 Task: Update the home feature of the saved search to include the primary bedroom on the main floor.
Action: Mouse moved to (1115, 173)
Screenshot: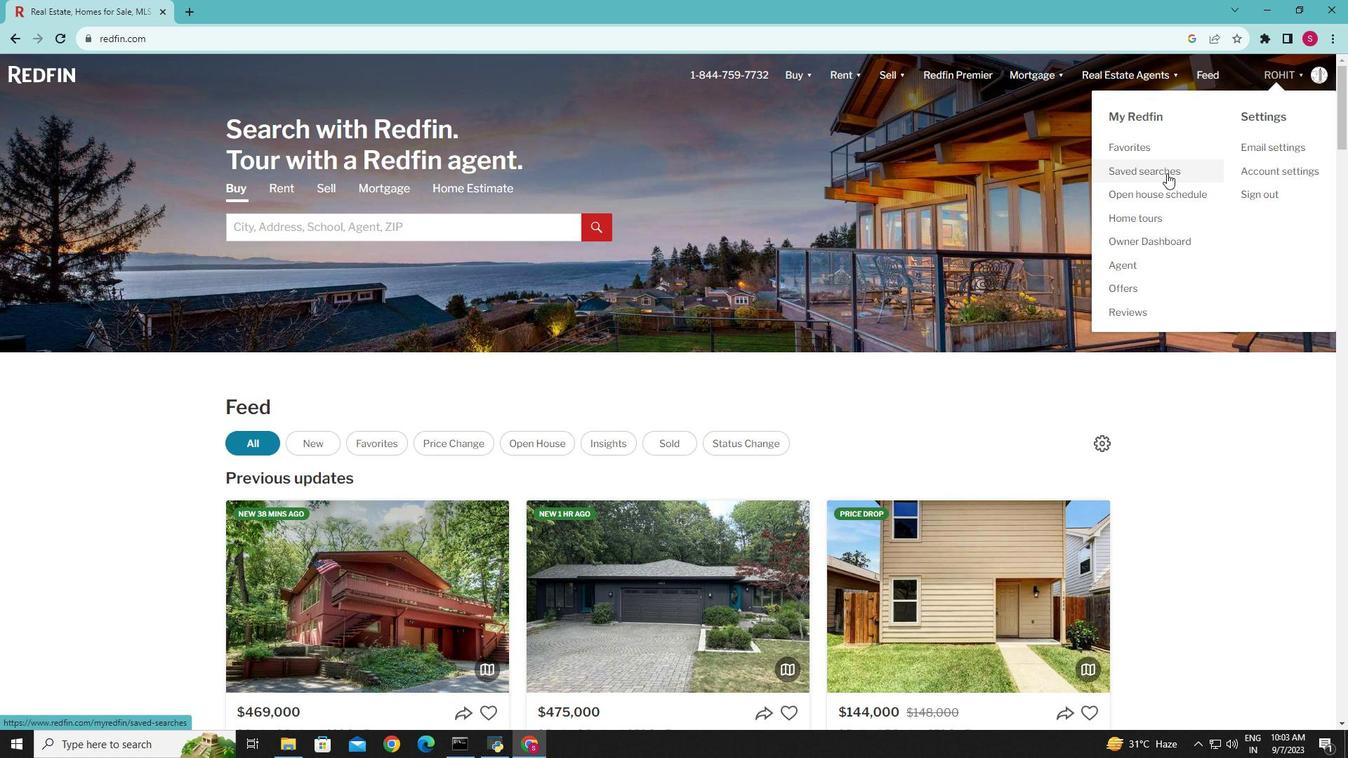 
Action: Mouse pressed left at (1115, 173)
Screenshot: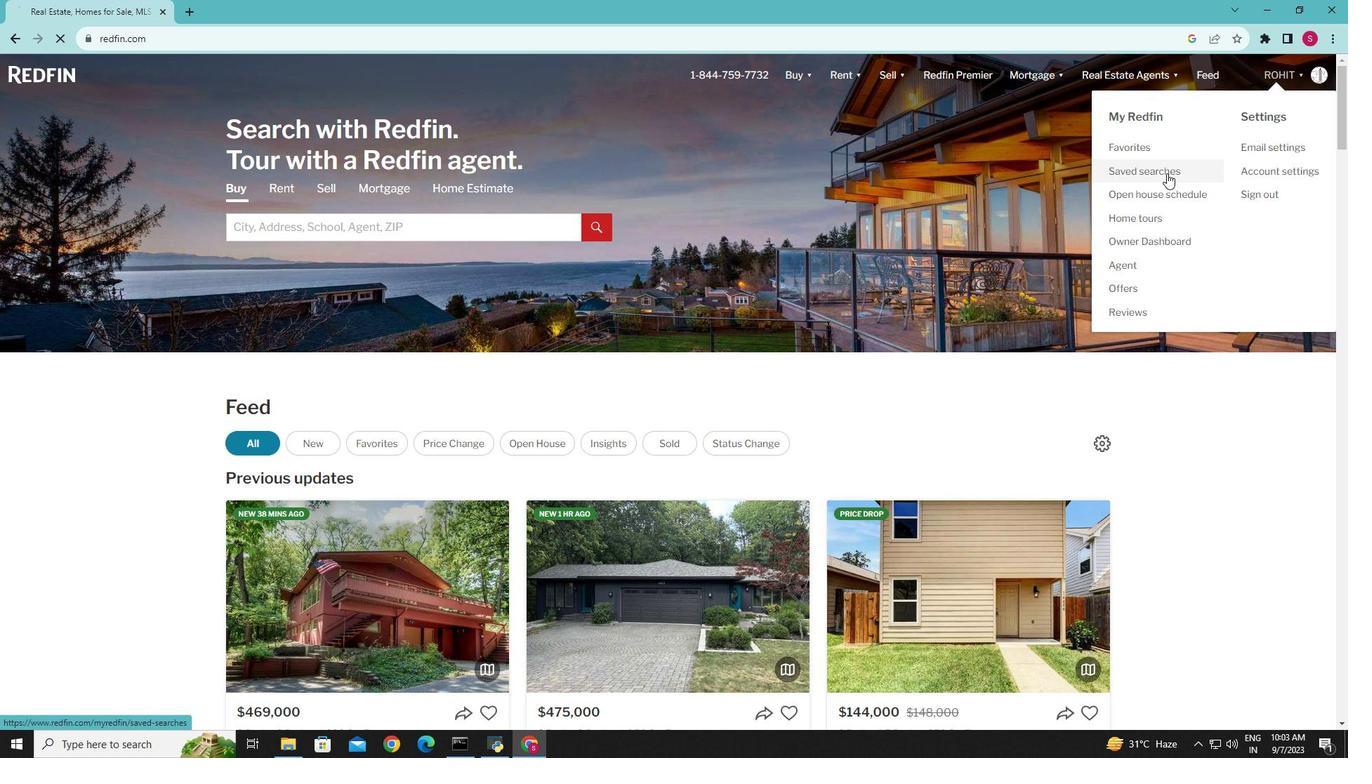 
Action: Mouse moved to (440, 345)
Screenshot: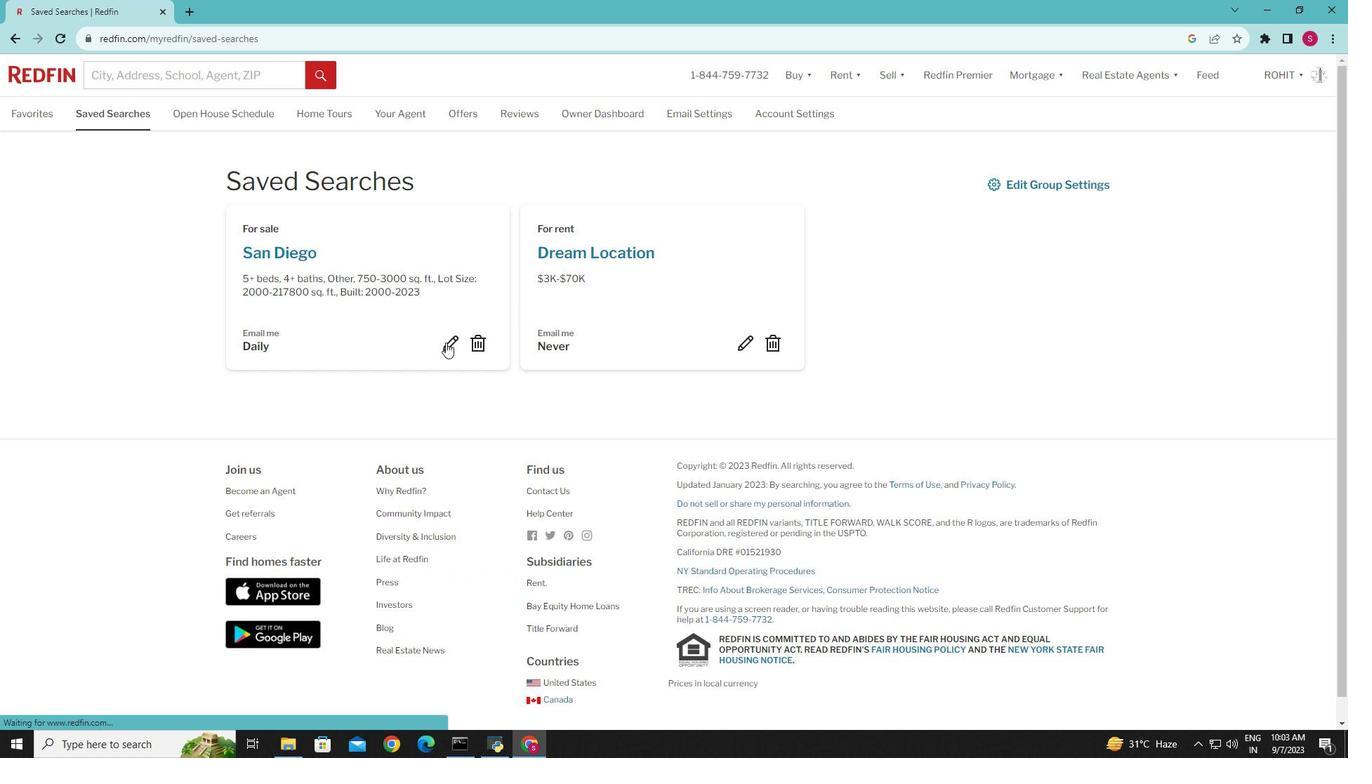 
Action: Mouse pressed left at (440, 345)
Screenshot: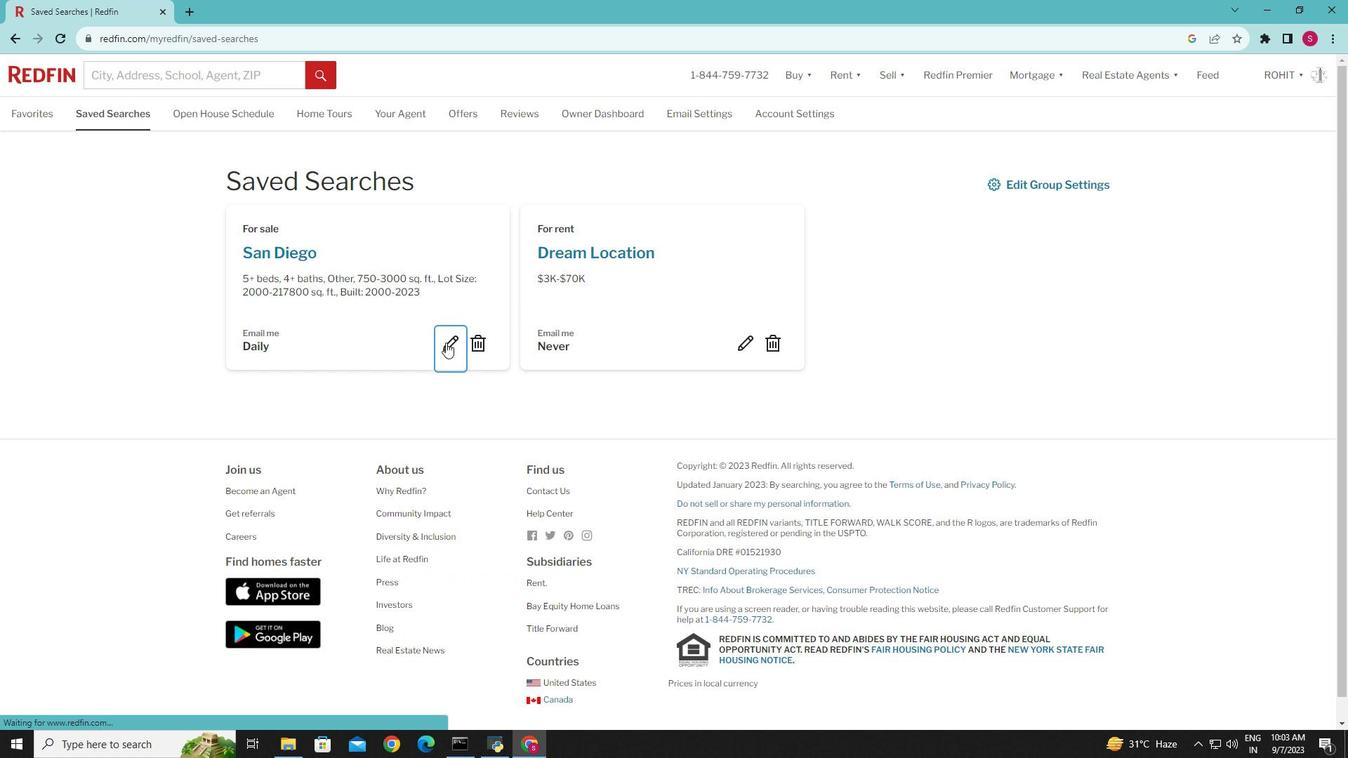 
Action: Mouse moved to (453, 359)
Screenshot: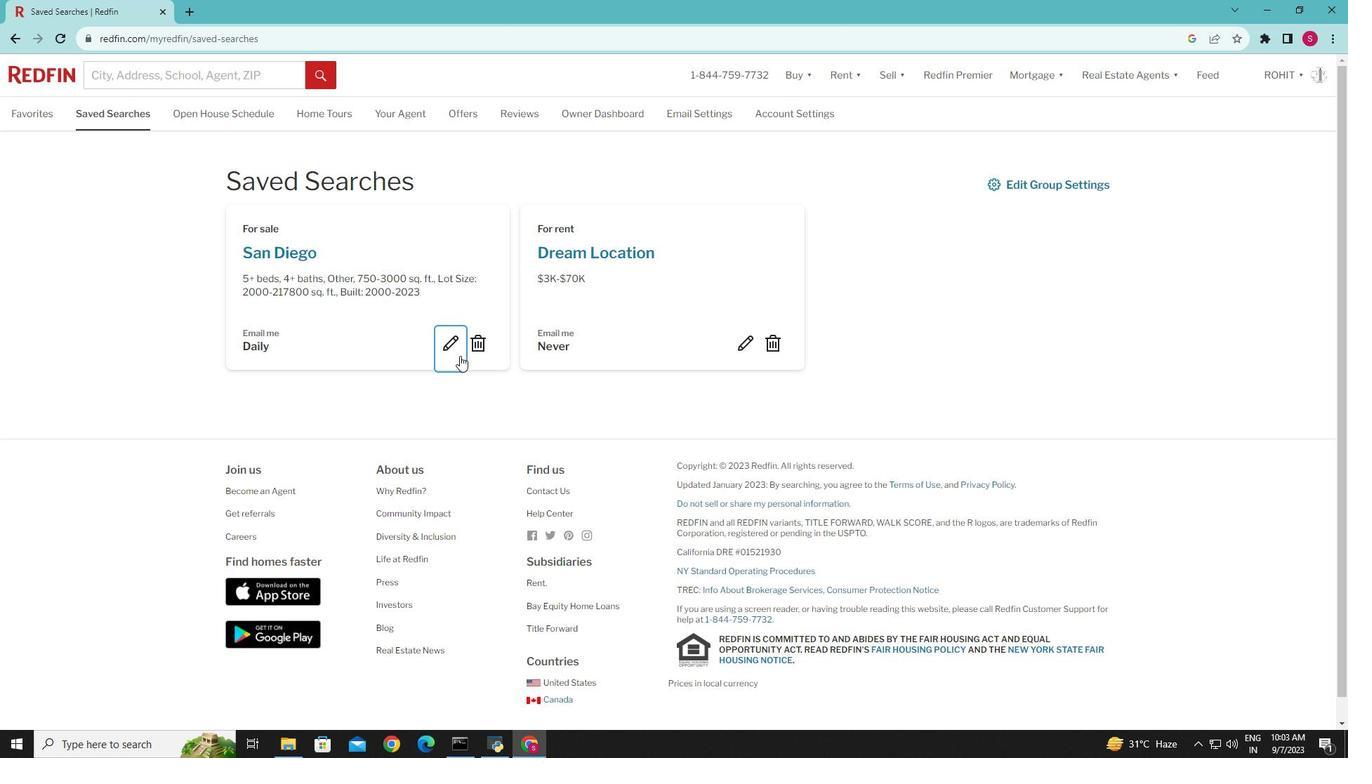 
Action: Mouse pressed left at (453, 359)
Screenshot: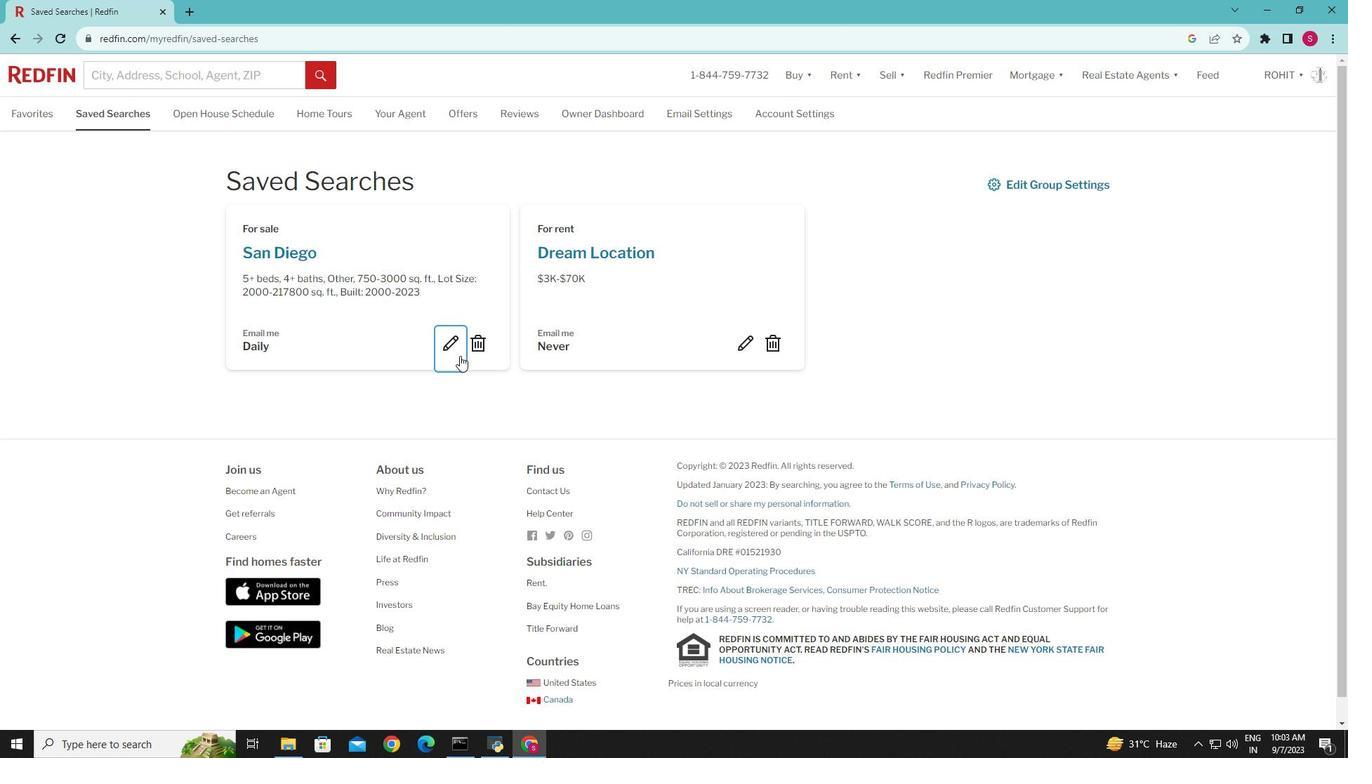 
Action: Mouse moved to (623, 415)
Screenshot: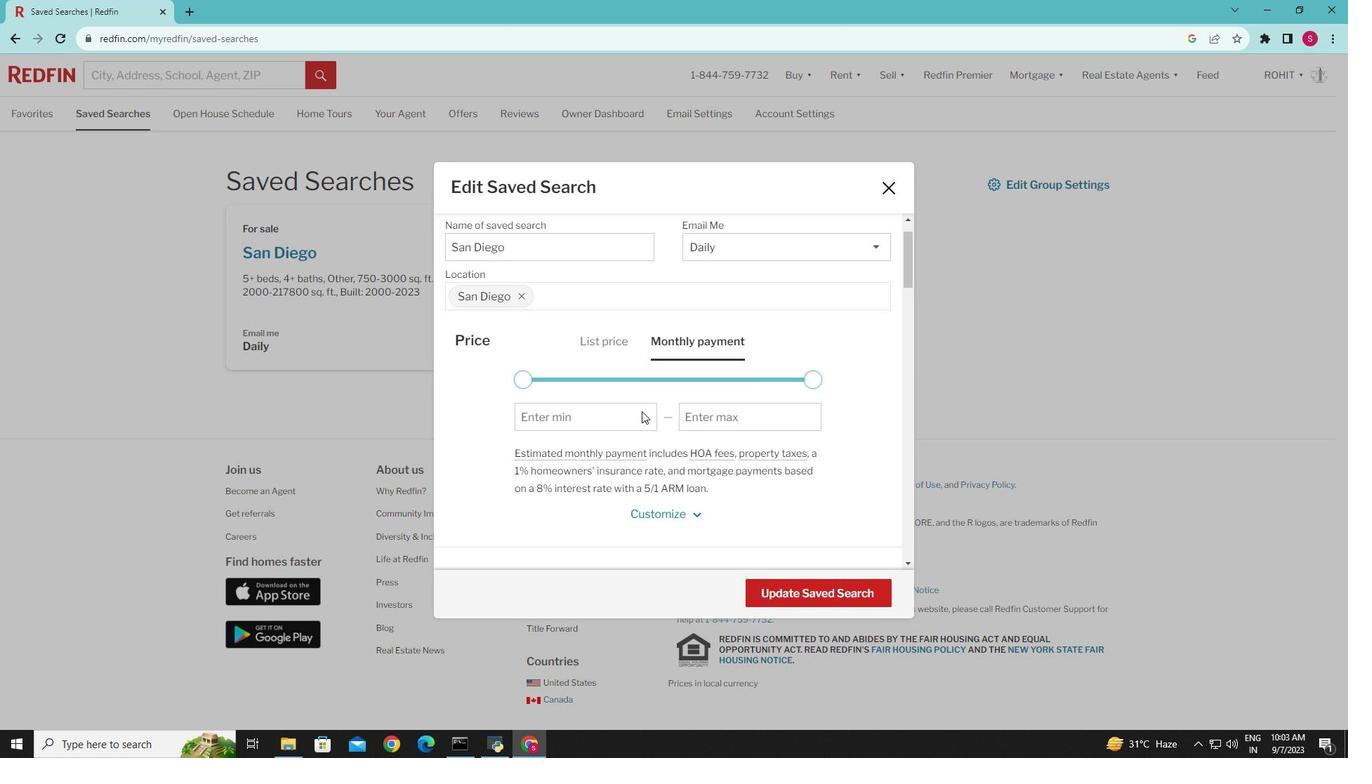 
Action: Mouse scrolled (623, 415) with delta (0, 0)
Screenshot: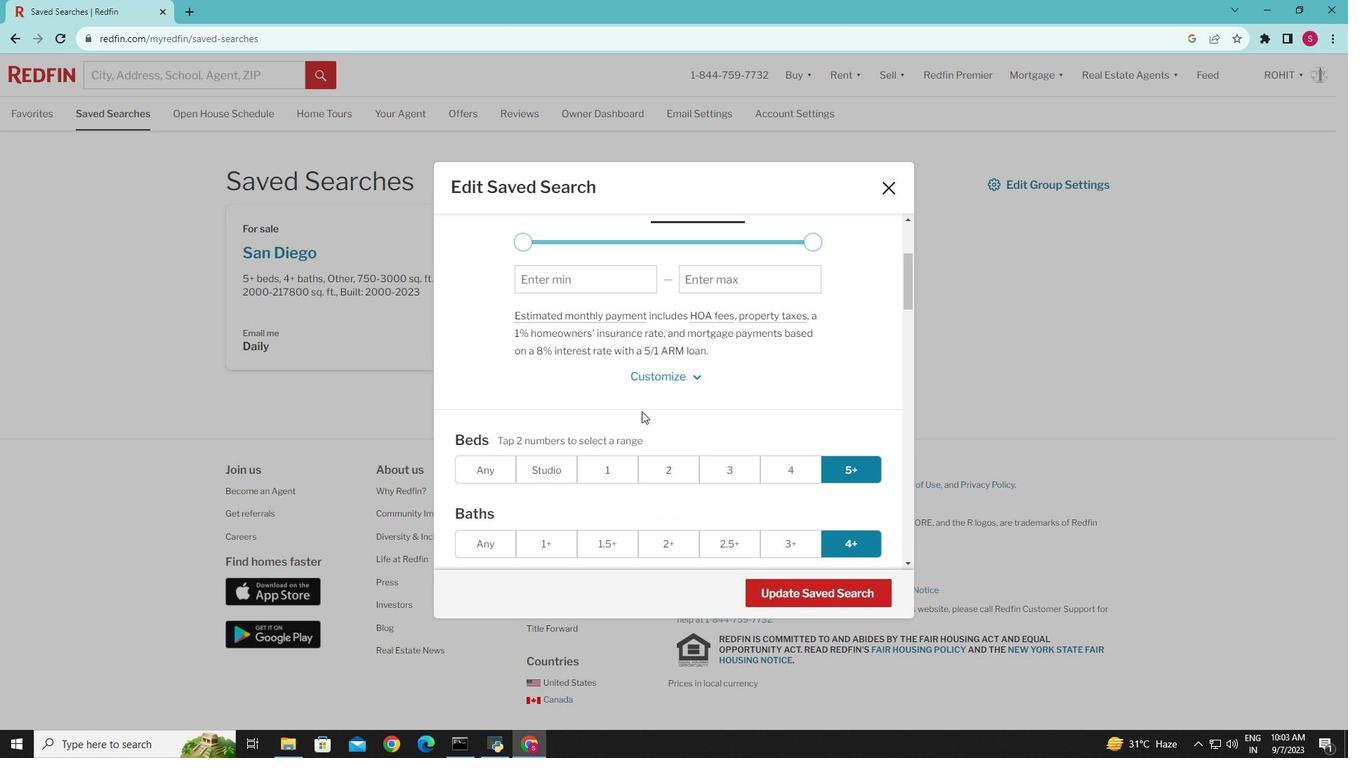 
Action: Mouse scrolled (623, 415) with delta (0, 0)
Screenshot: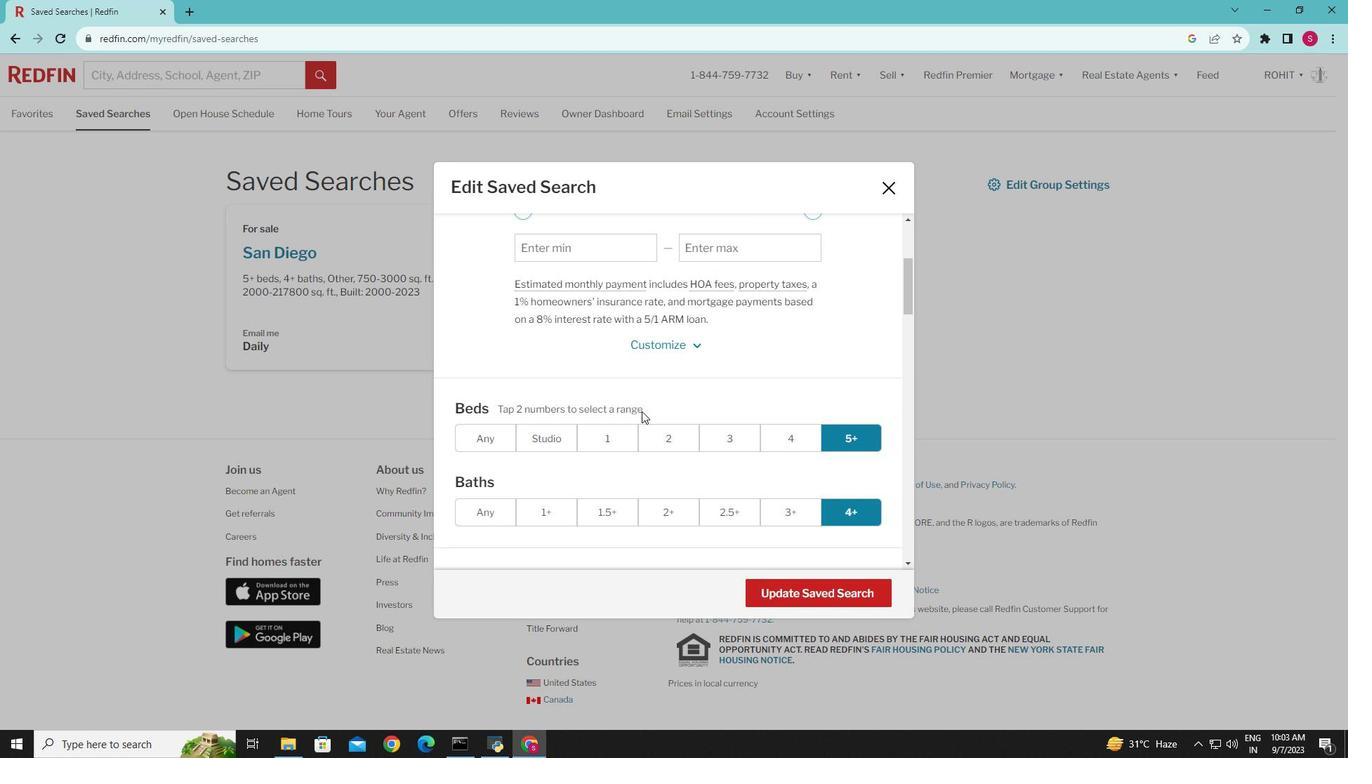 
Action: Mouse scrolled (623, 415) with delta (0, 0)
Screenshot: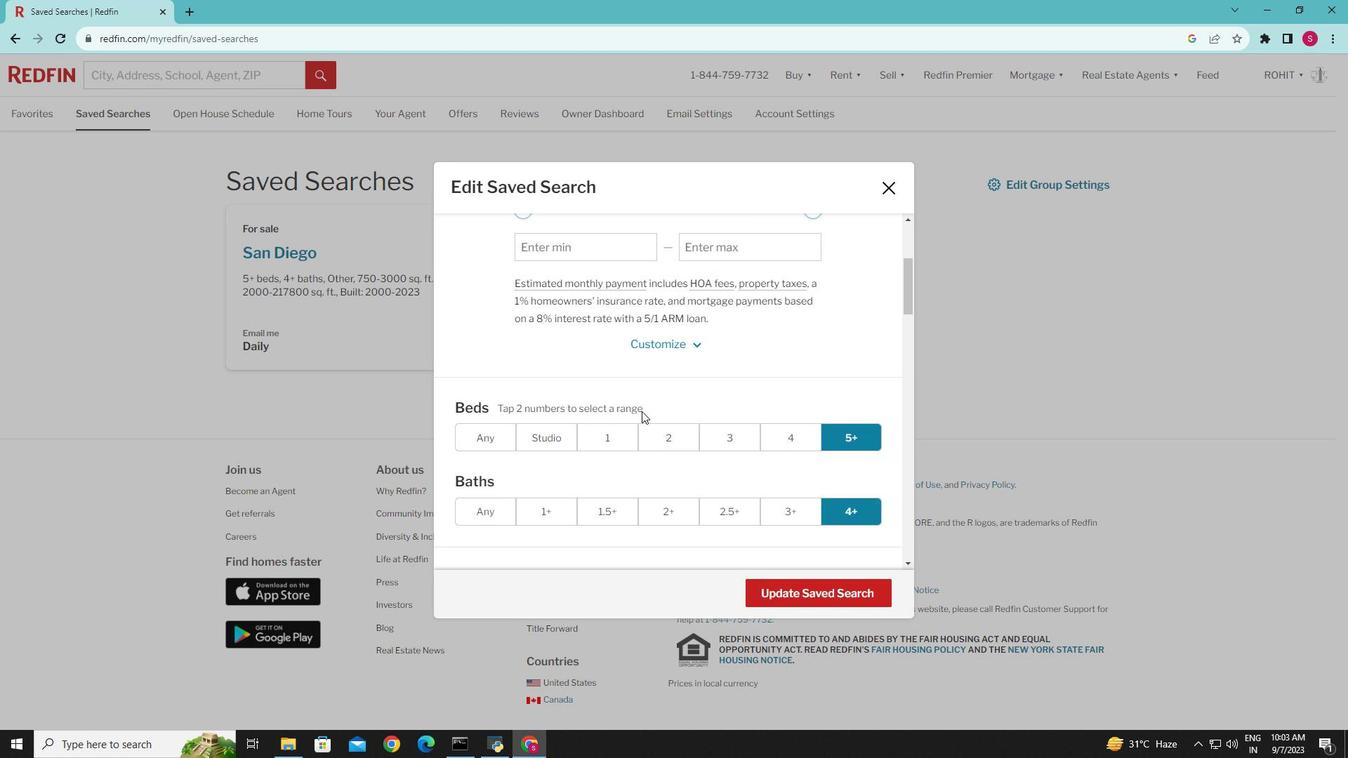 
Action: Mouse scrolled (623, 415) with delta (0, 0)
Screenshot: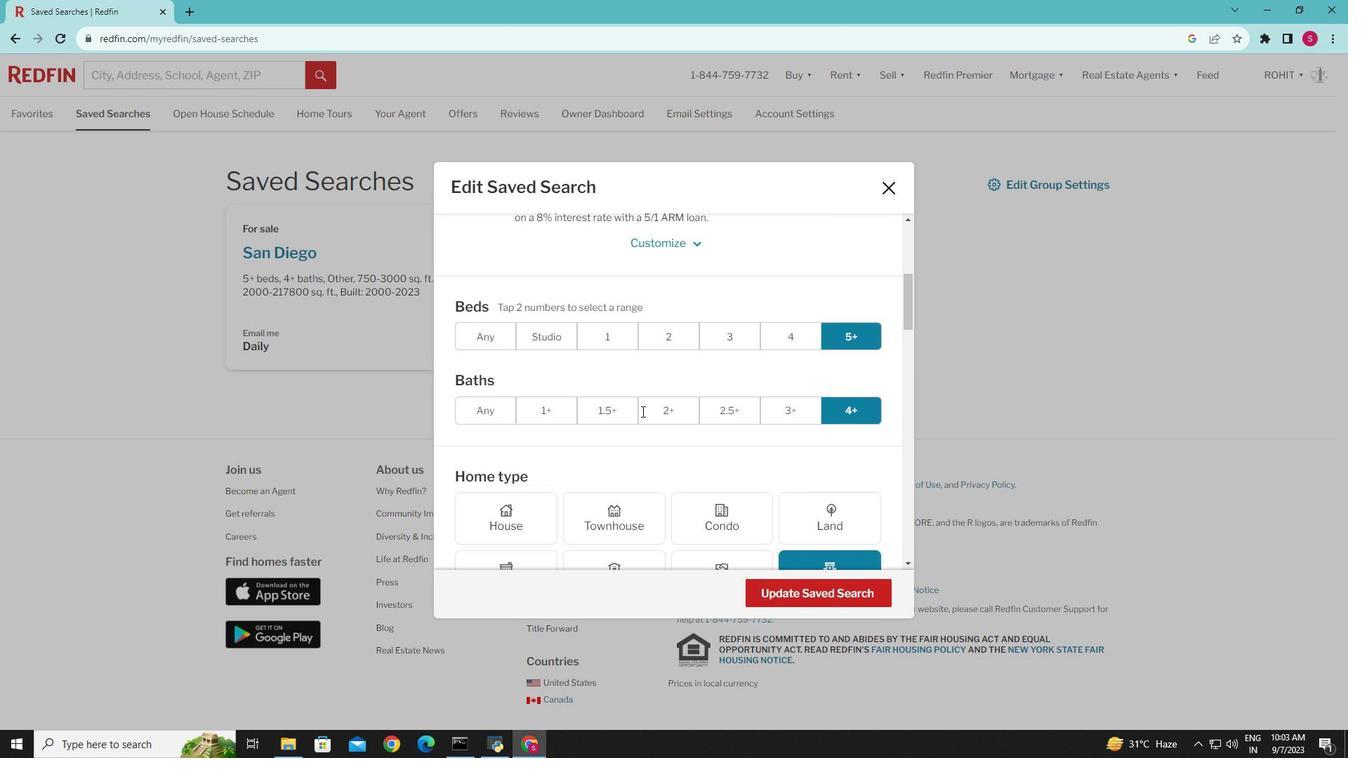 
Action: Mouse scrolled (623, 415) with delta (0, 0)
Screenshot: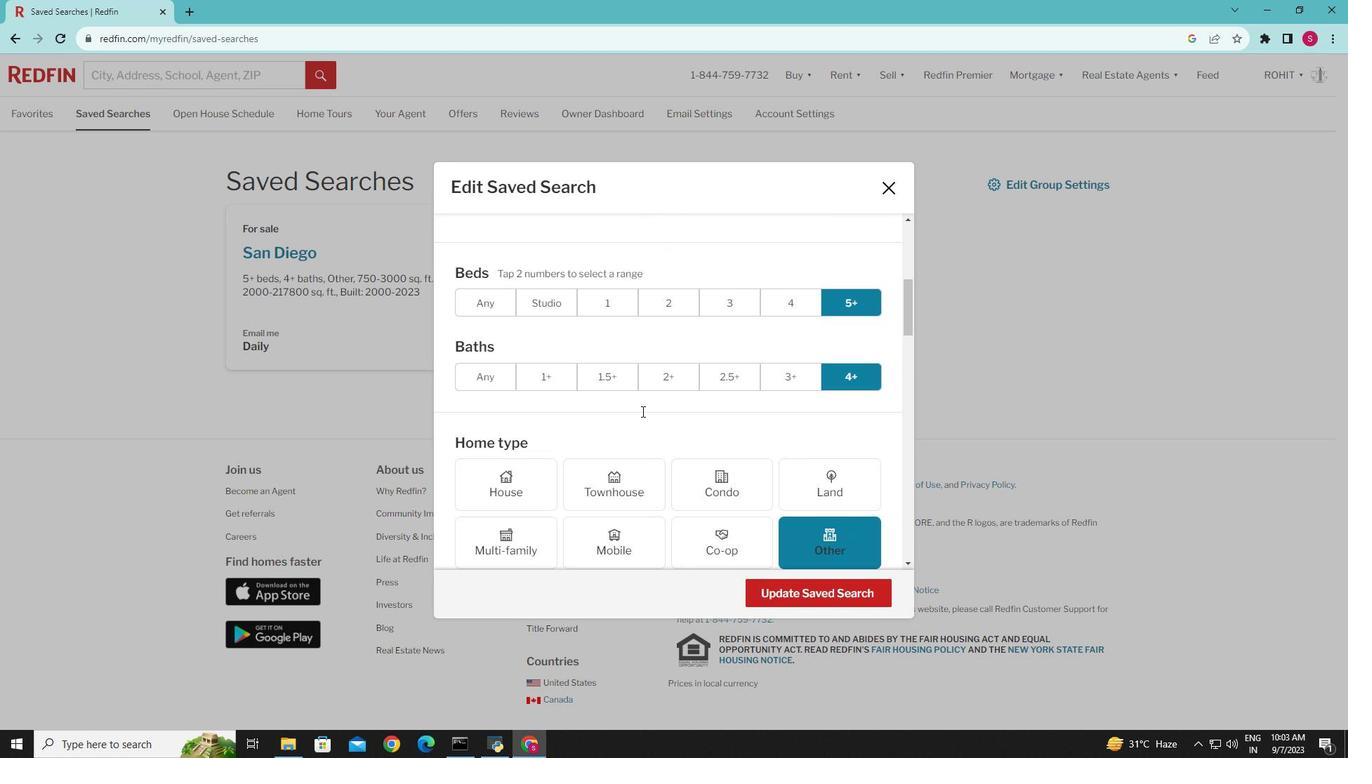 
Action: Mouse scrolled (623, 415) with delta (0, 0)
Screenshot: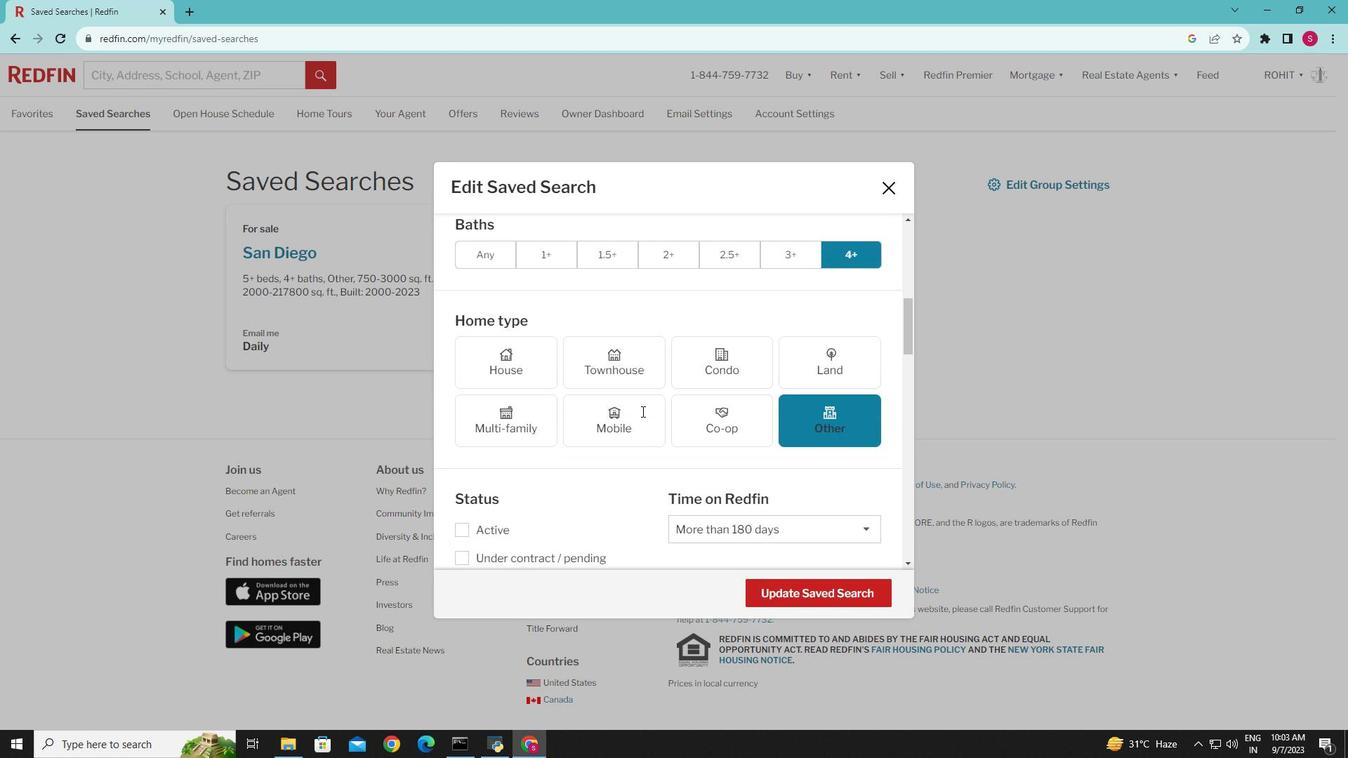 
Action: Mouse scrolled (623, 415) with delta (0, 0)
Screenshot: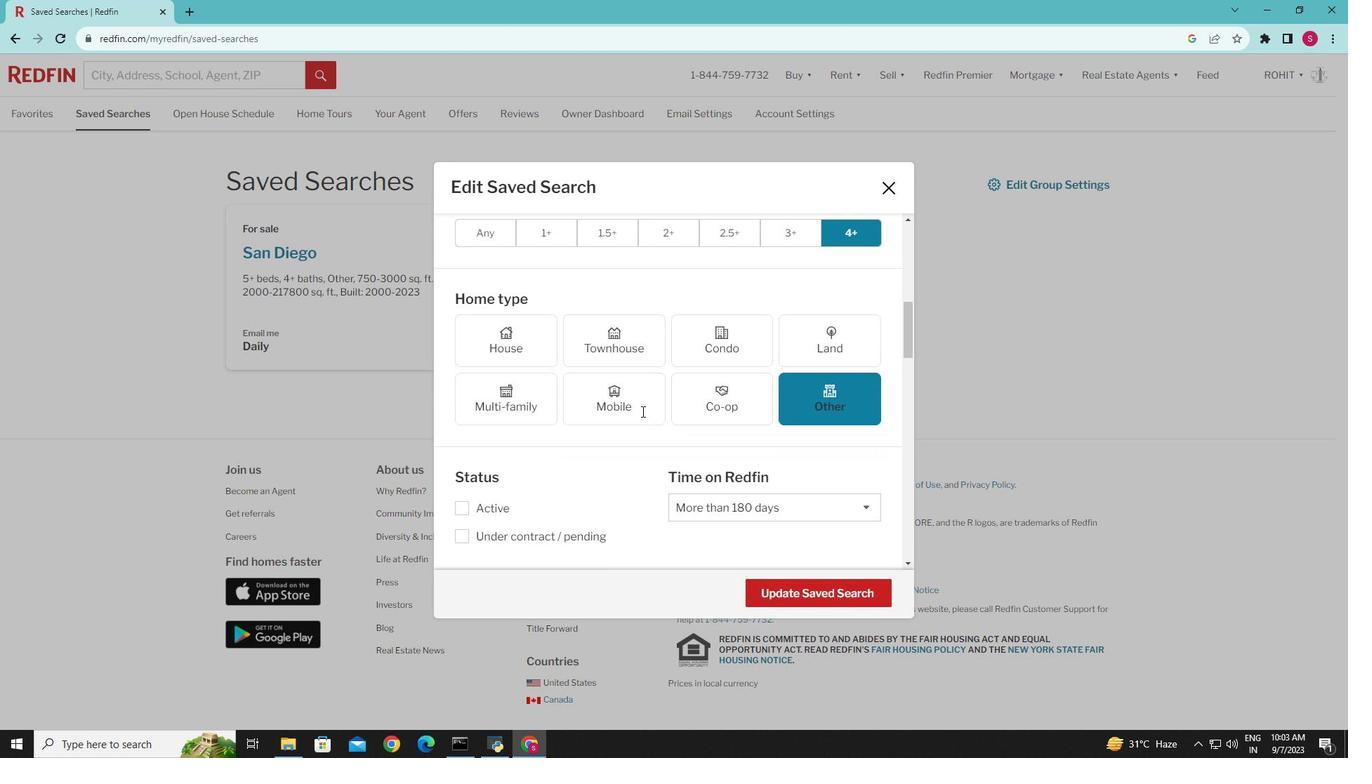 
Action: Mouse scrolled (623, 415) with delta (0, 0)
Screenshot: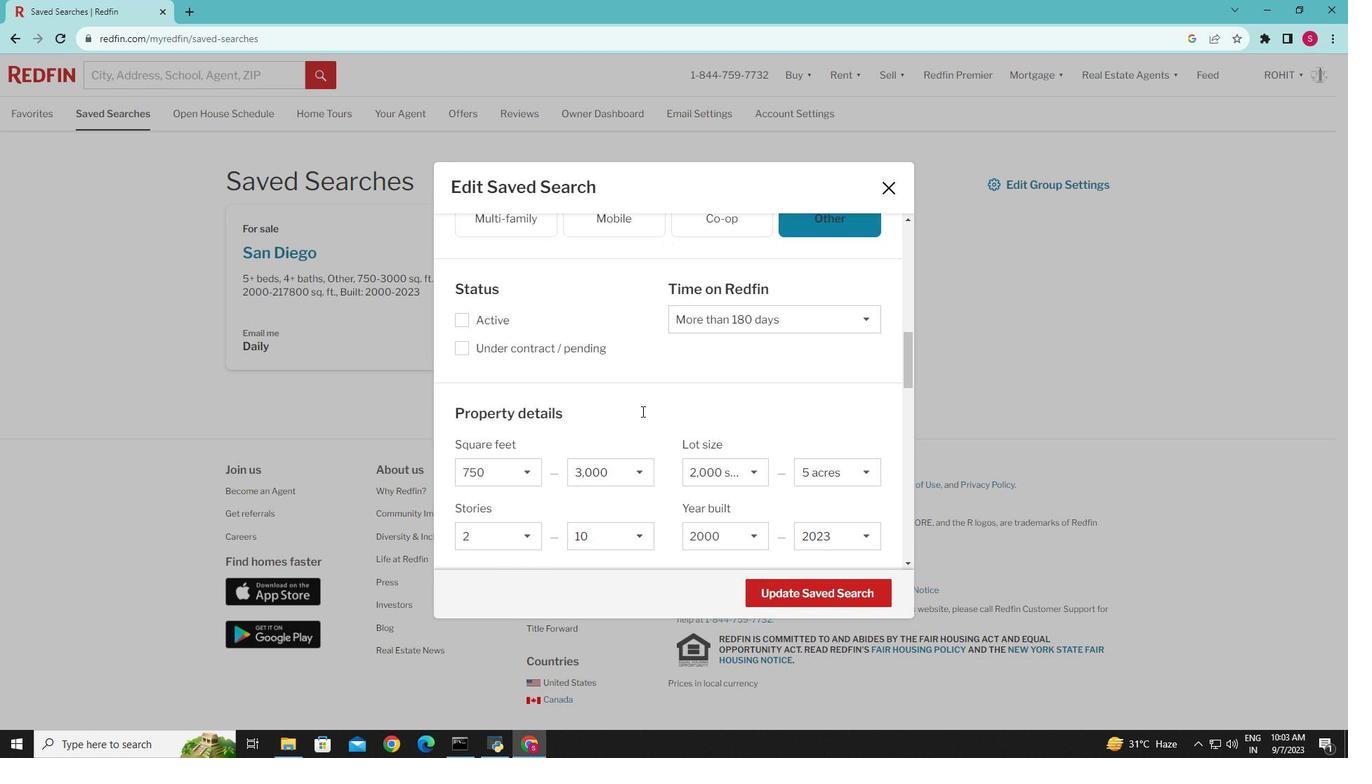 
Action: Mouse scrolled (623, 415) with delta (0, 0)
Screenshot: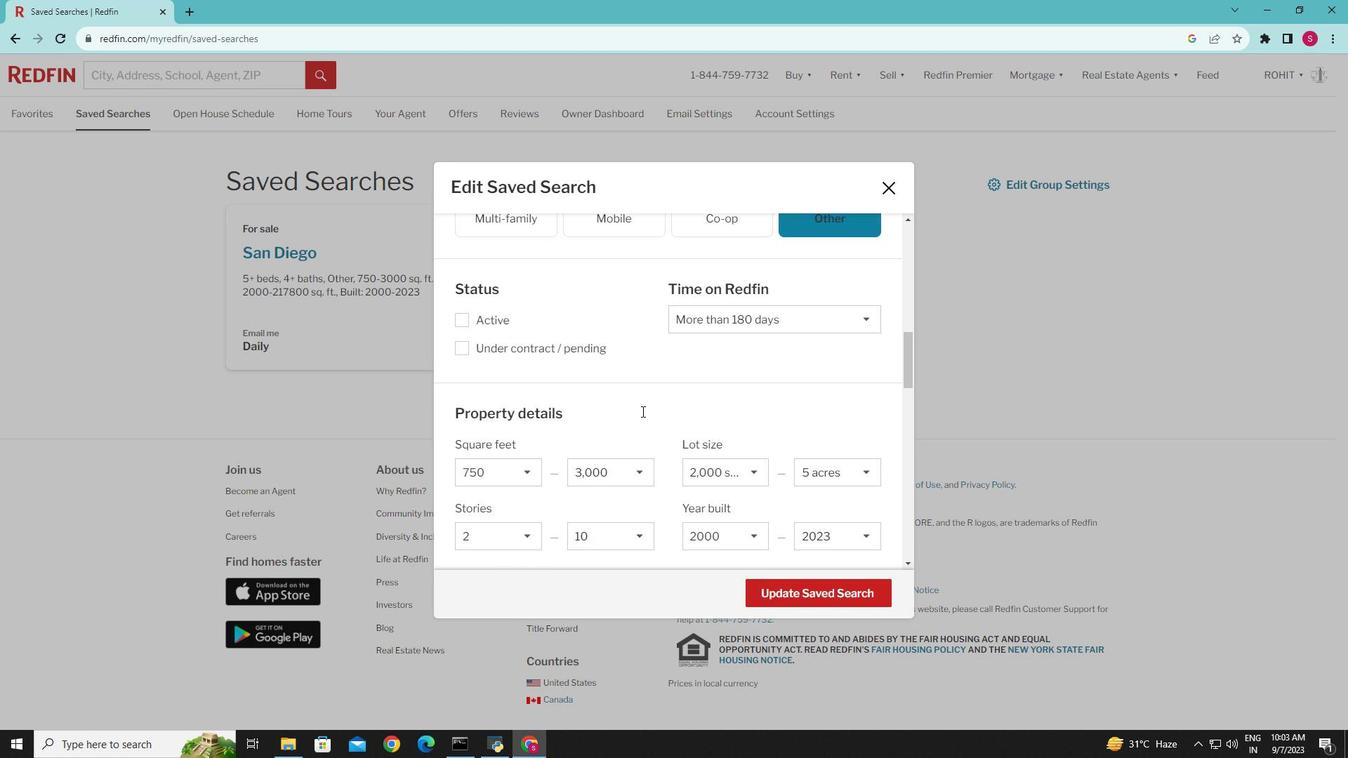 
Action: Mouse scrolled (623, 415) with delta (0, 0)
Screenshot: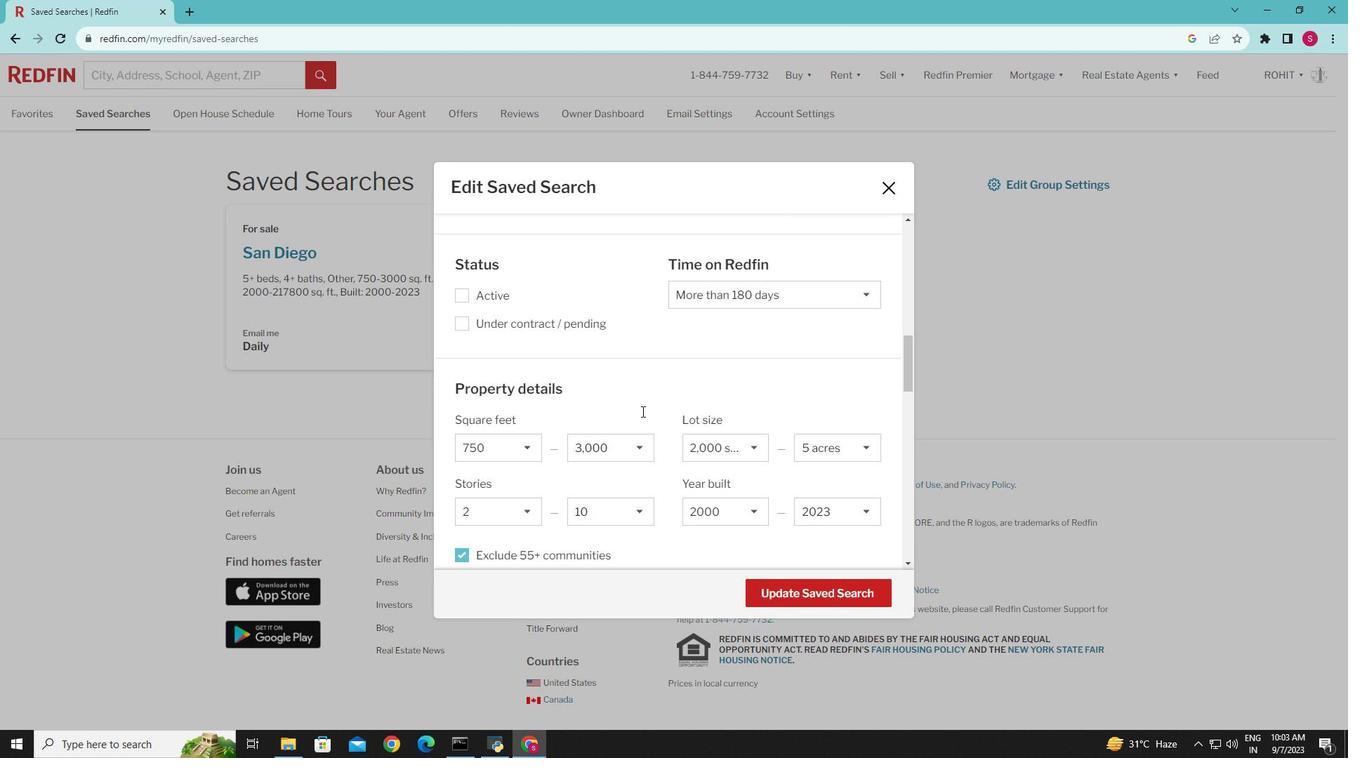 
Action: Mouse scrolled (623, 415) with delta (0, 0)
Screenshot: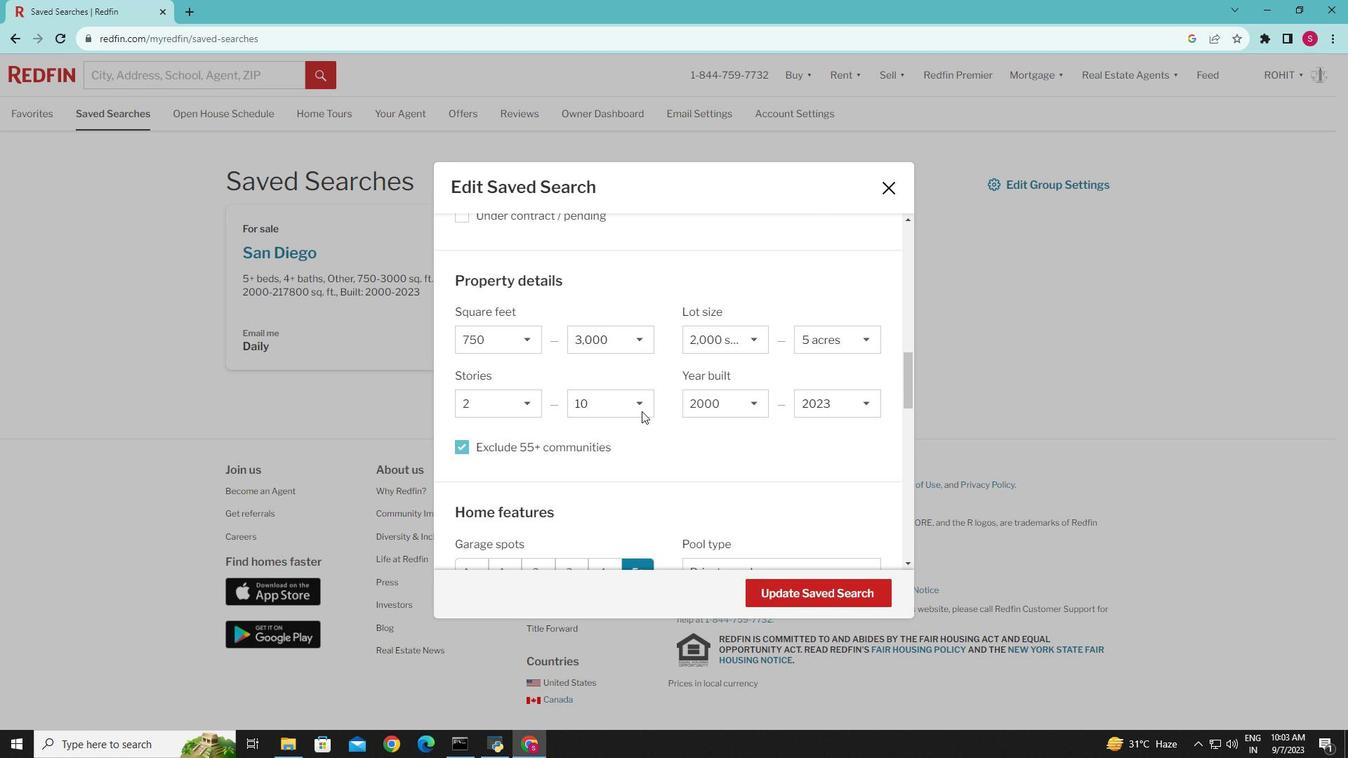 
Action: Mouse scrolled (623, 415) with delta (0, 0)
Screenshot: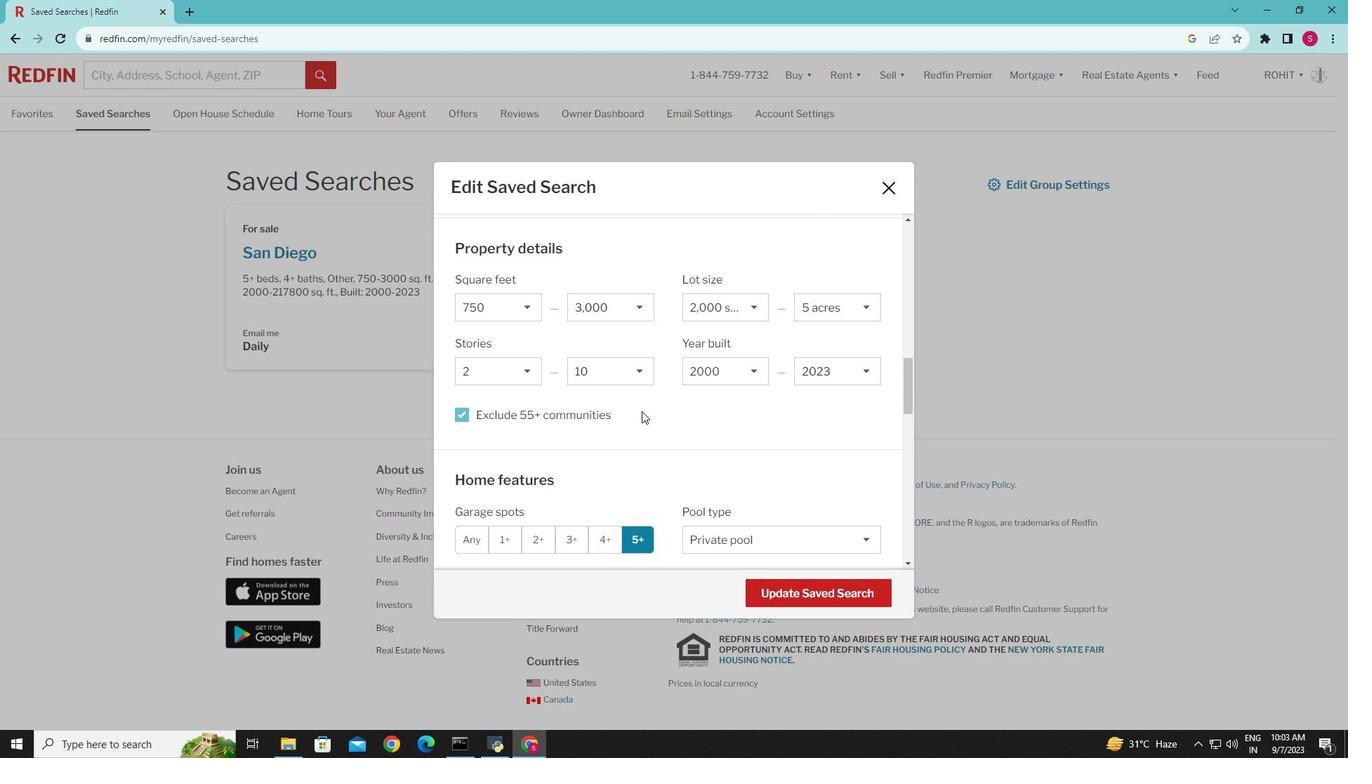 
Action: Mouse scrolled (623, 415) with delta (0, 0)
Screenshot: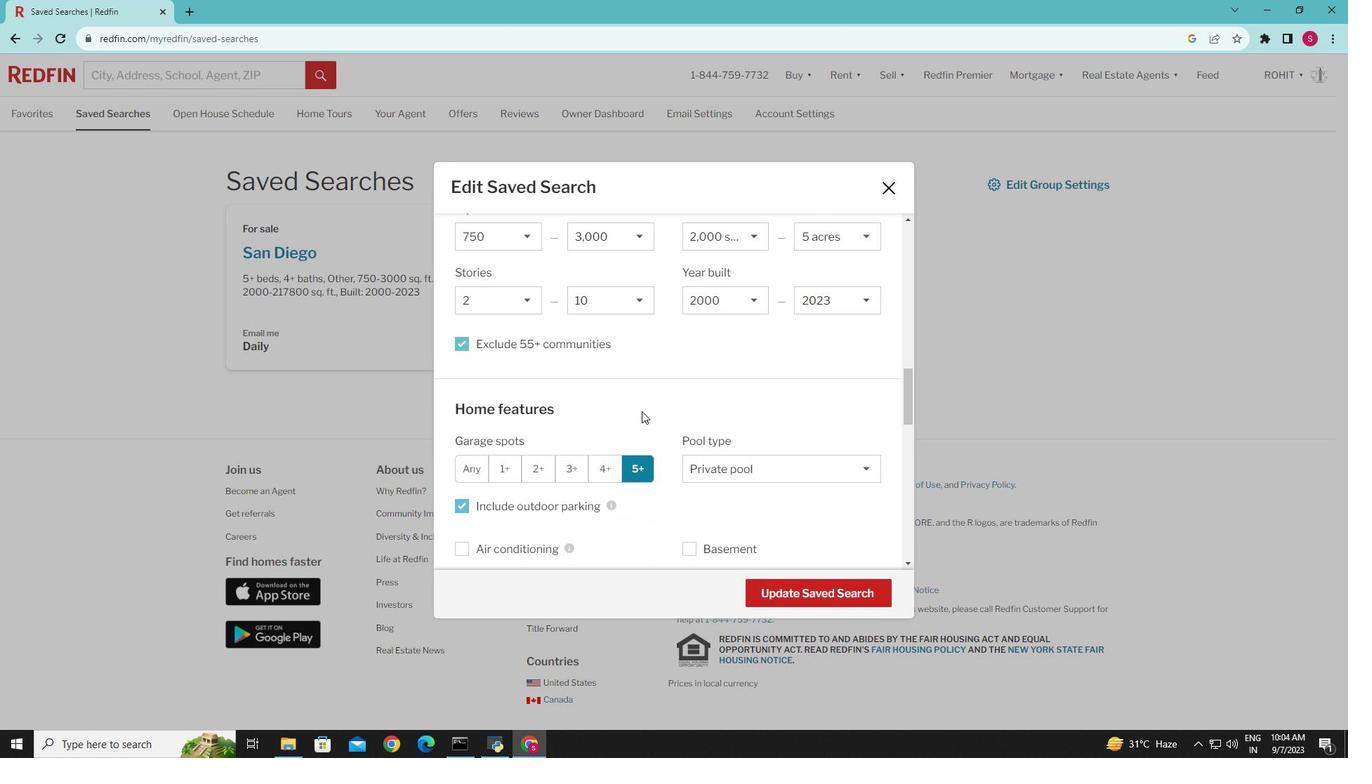 
Action: Mouse scrolled (623, 415) with delta (0, 0)
Screenshot: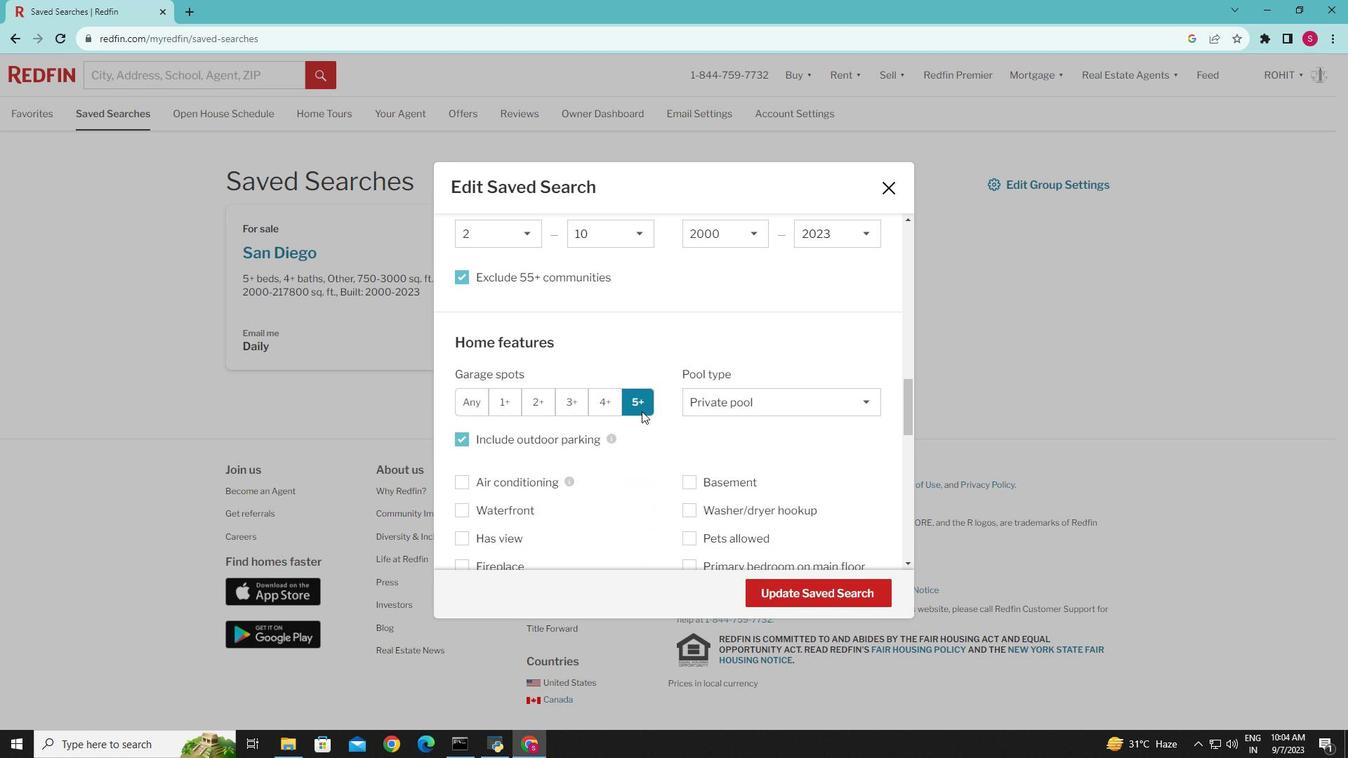 
Action: Mouse scrolled (623, 415) with delta (0, 0)
Screenshot: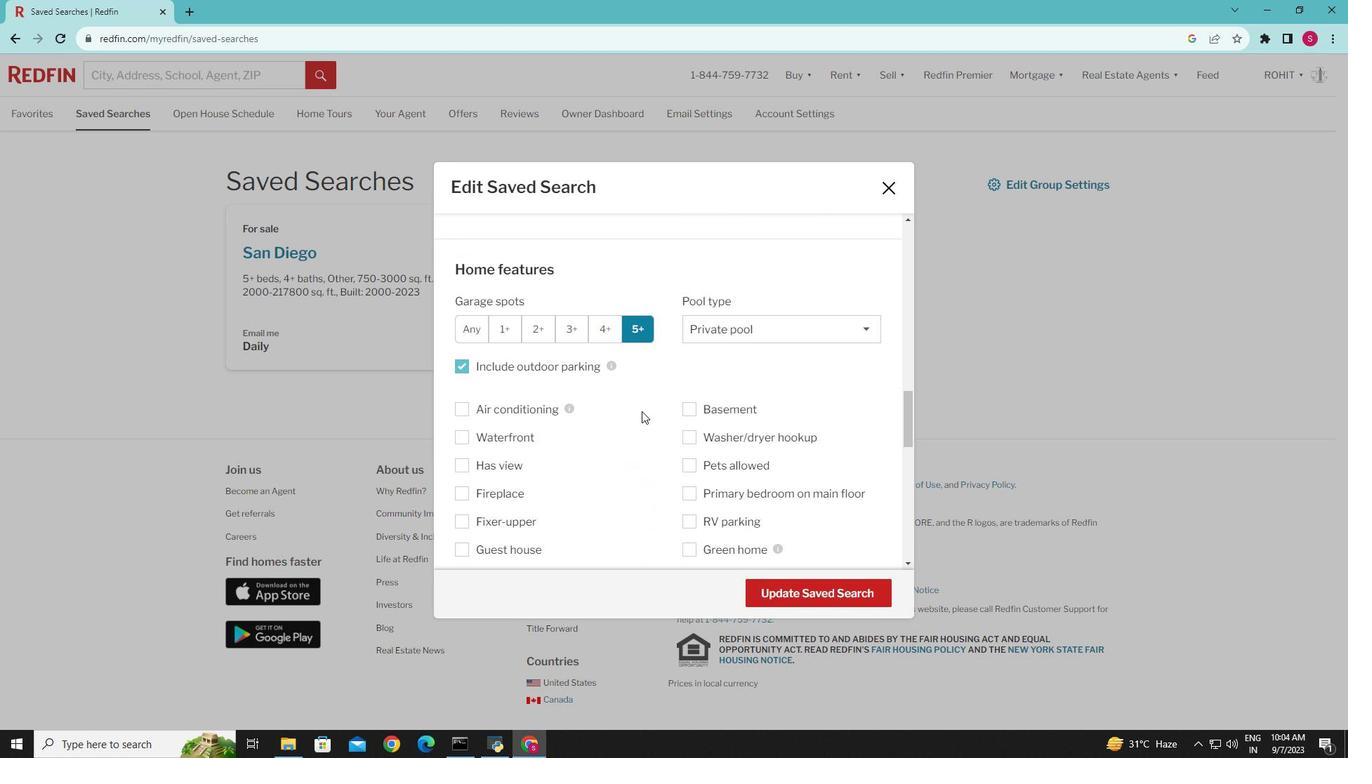 
Action: Mouse scrolled (623, 415) with delta (0, 0)
Screenshot: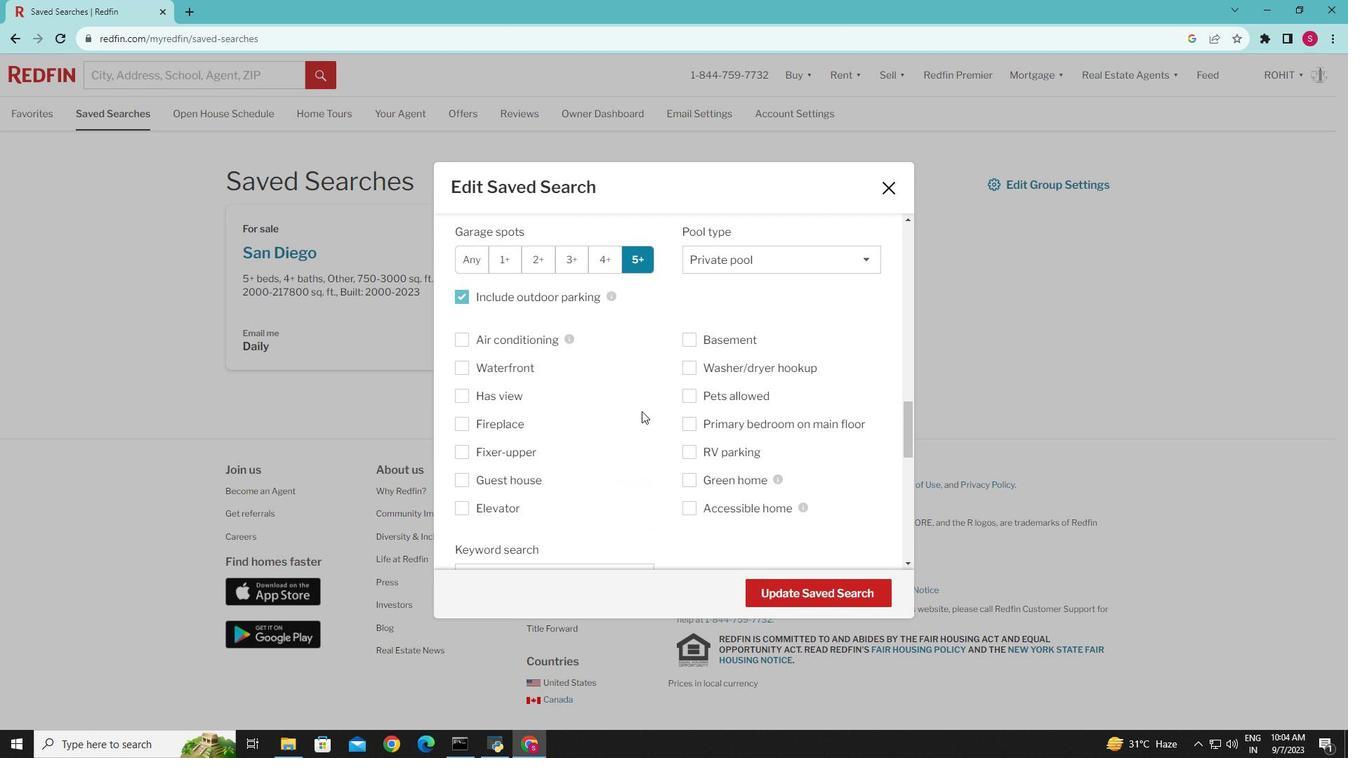 
Action: Mouse scrolled (623, 415) with delta (0, 0)
Screenshot: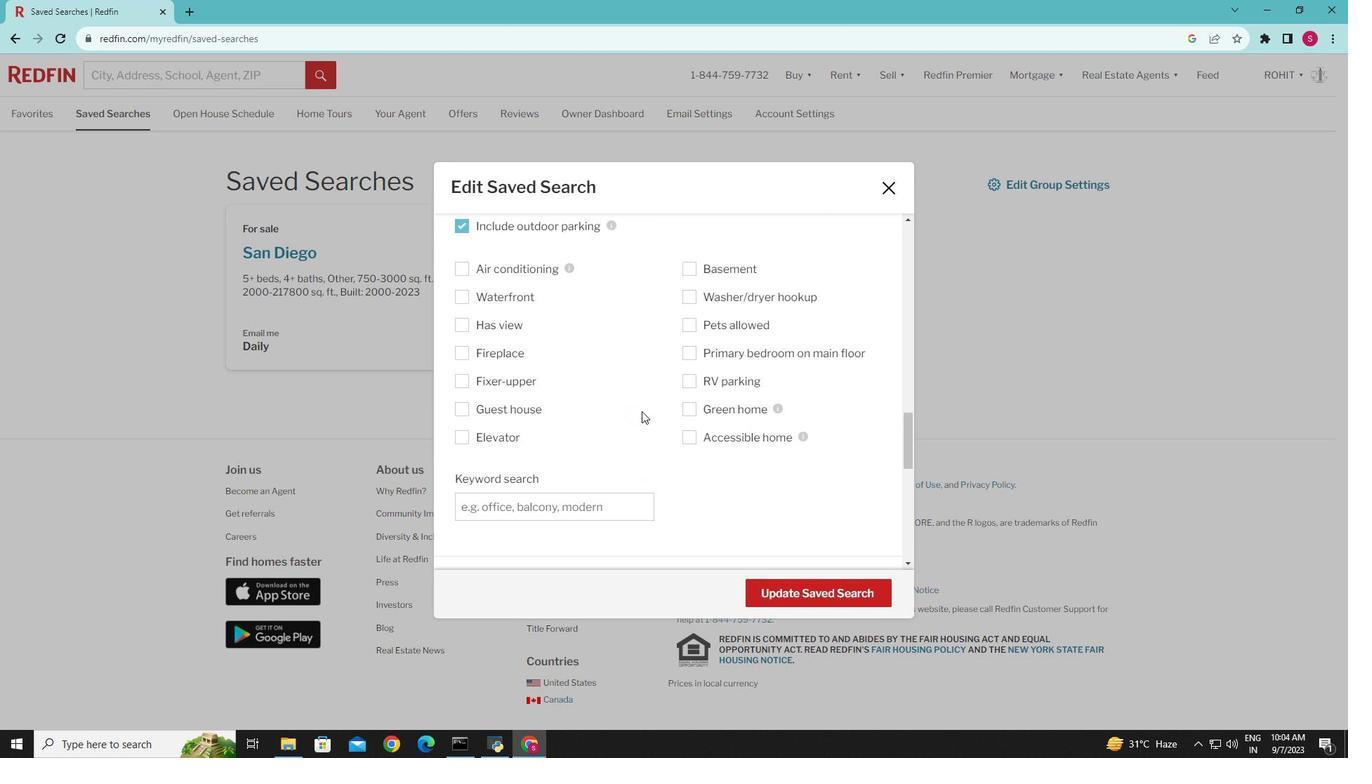 
Action: Mouse moved to (667, 356)
Screenshot: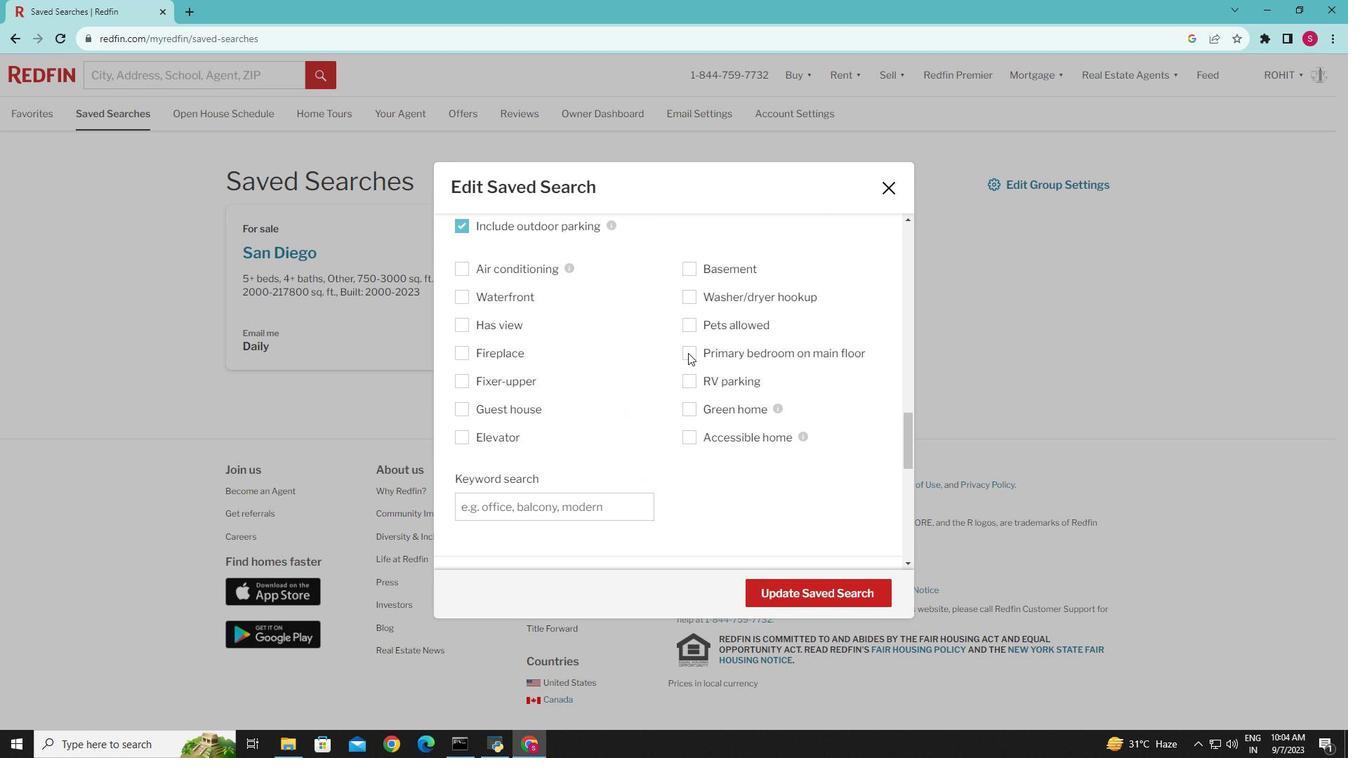 
Action: Mouse pressed left at (667, 356)
Screenshot: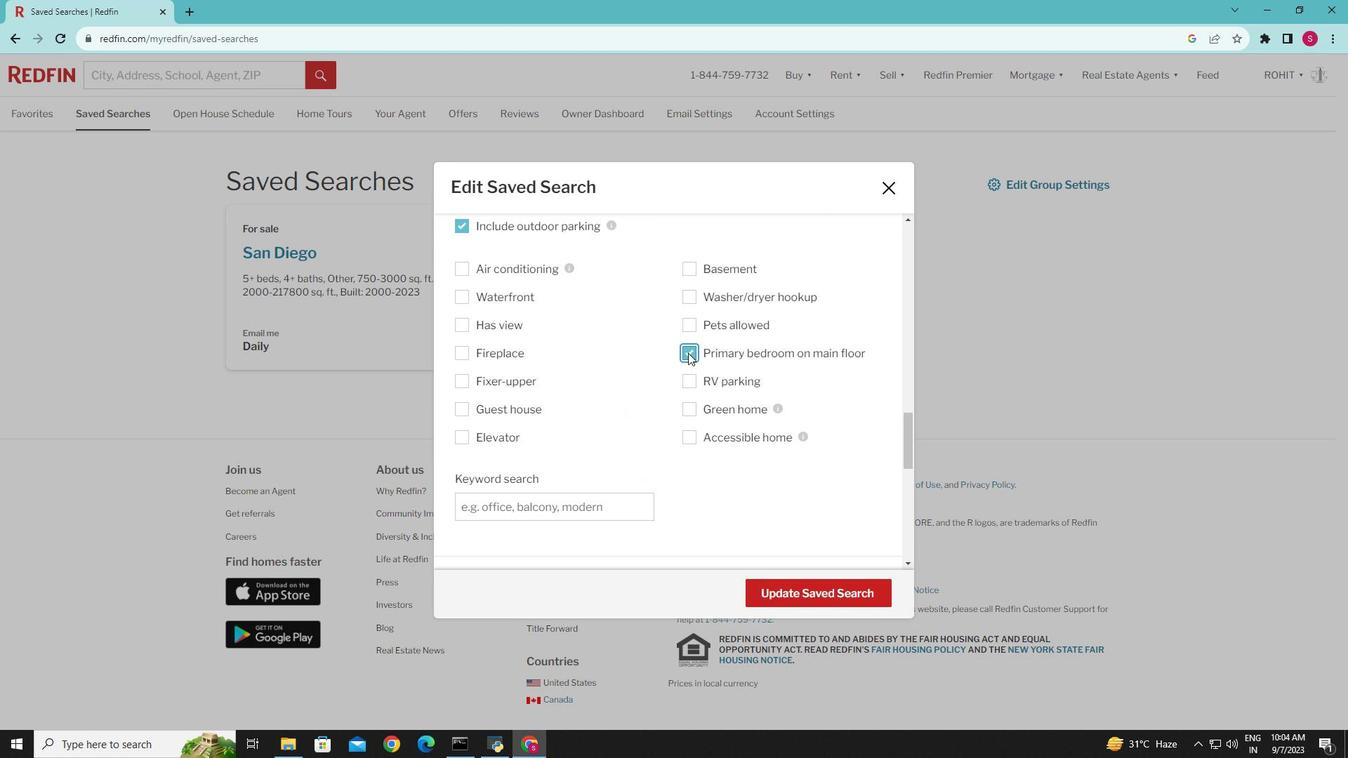 
Action: Mouse moved to (748, 598)
Screenshot: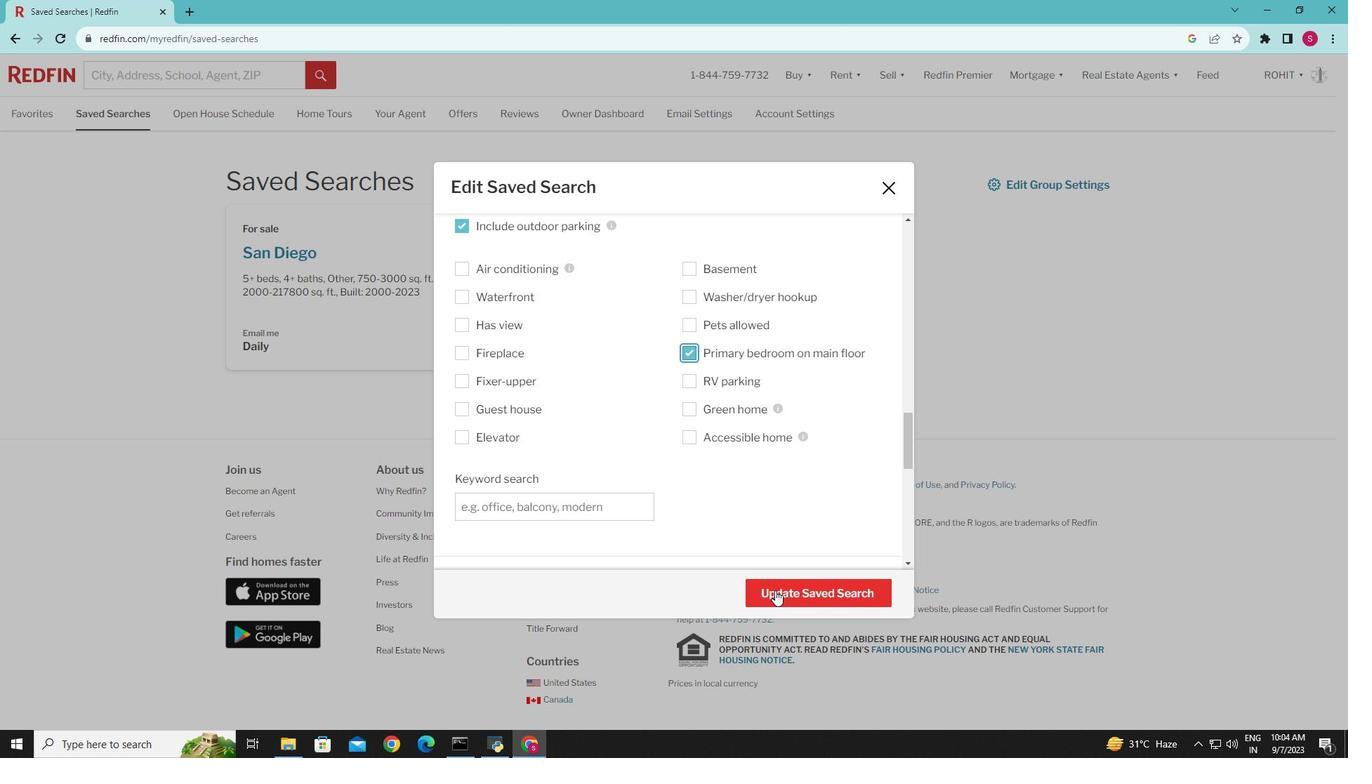 
Action: Mouse pressed left at (748, 598)
Screenshot: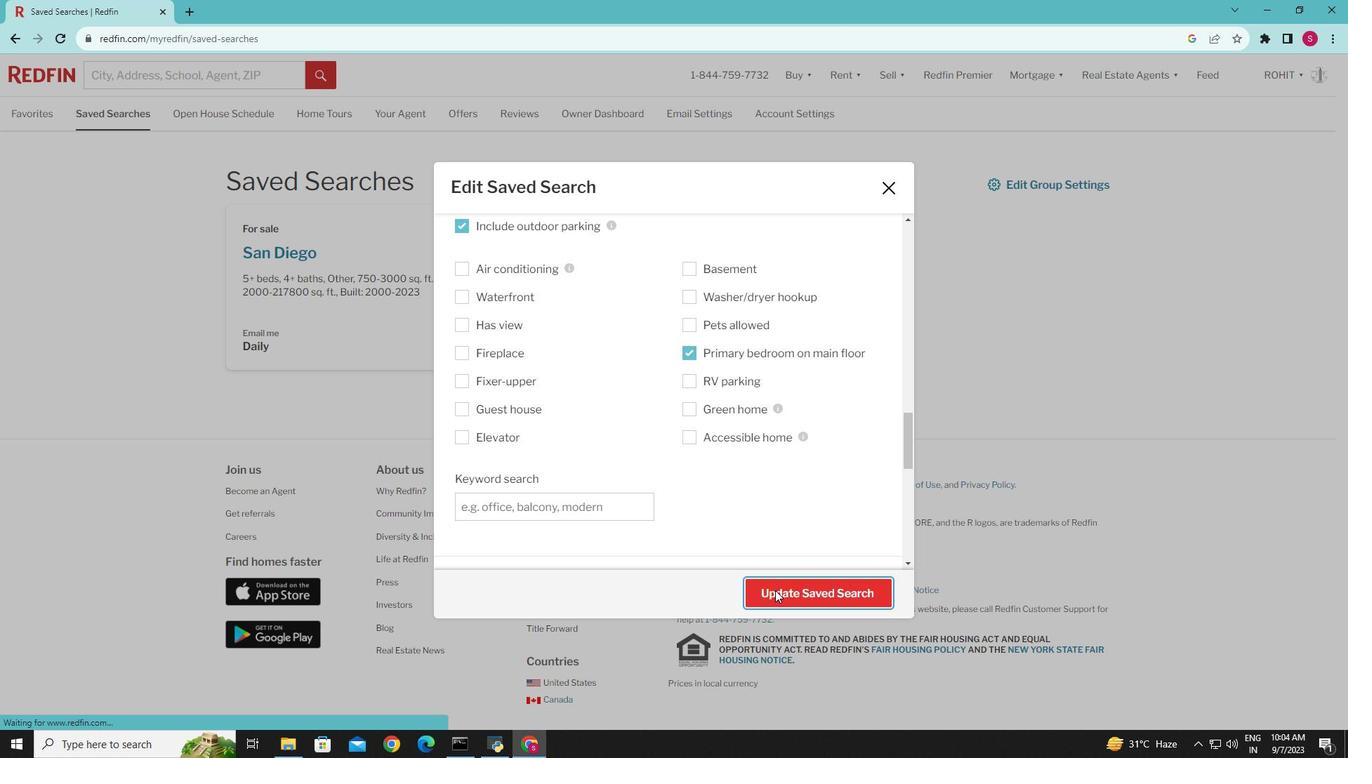 
Action: Mouse moved to (712, 507)
Screenshot: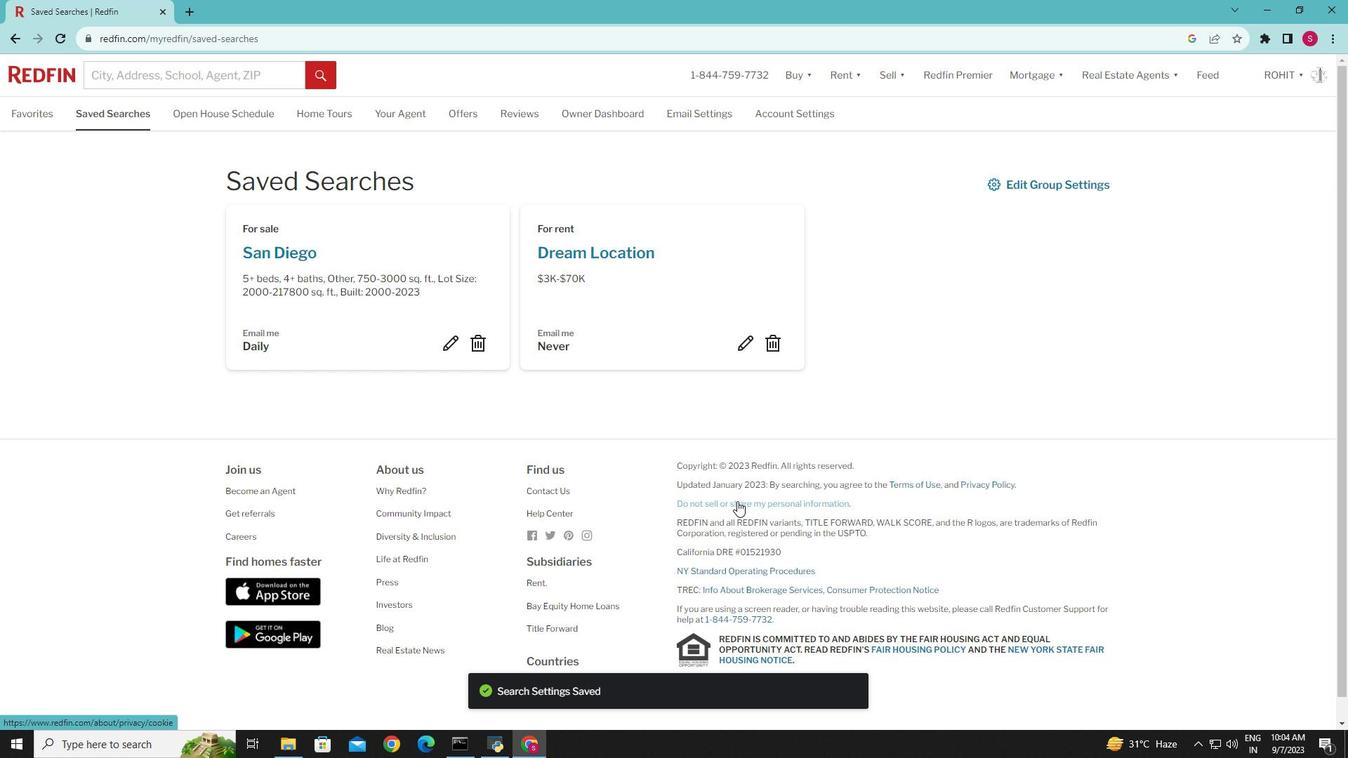 
